 Task: Create List Brand Architecture in Board Brand Messaging Development to Workspace Email Service Providers. Create List Brand Essence in Board Email Marketing List Cleaning and Segmentation to Workspace Email Service Providers. Create List Brand Promise in Board Product Quality Control and Assurance to Workspace Email Service Providers
Action: Mouse moved to (94, 299)
Screenshot: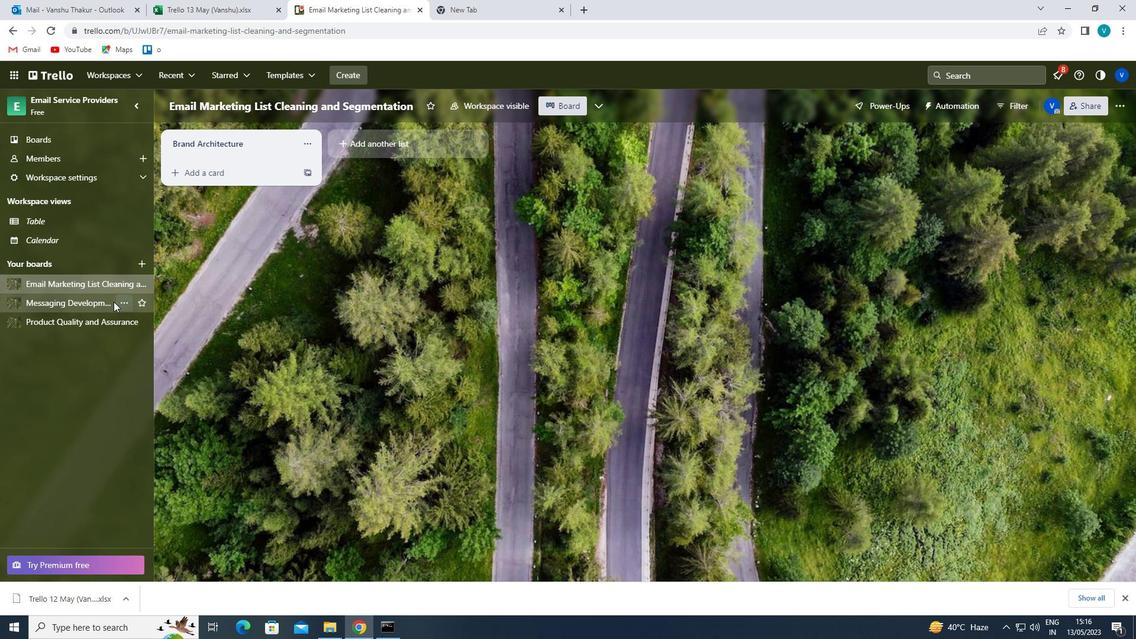 
Action: Mouse pressed left at (94, 299)
Screenshot: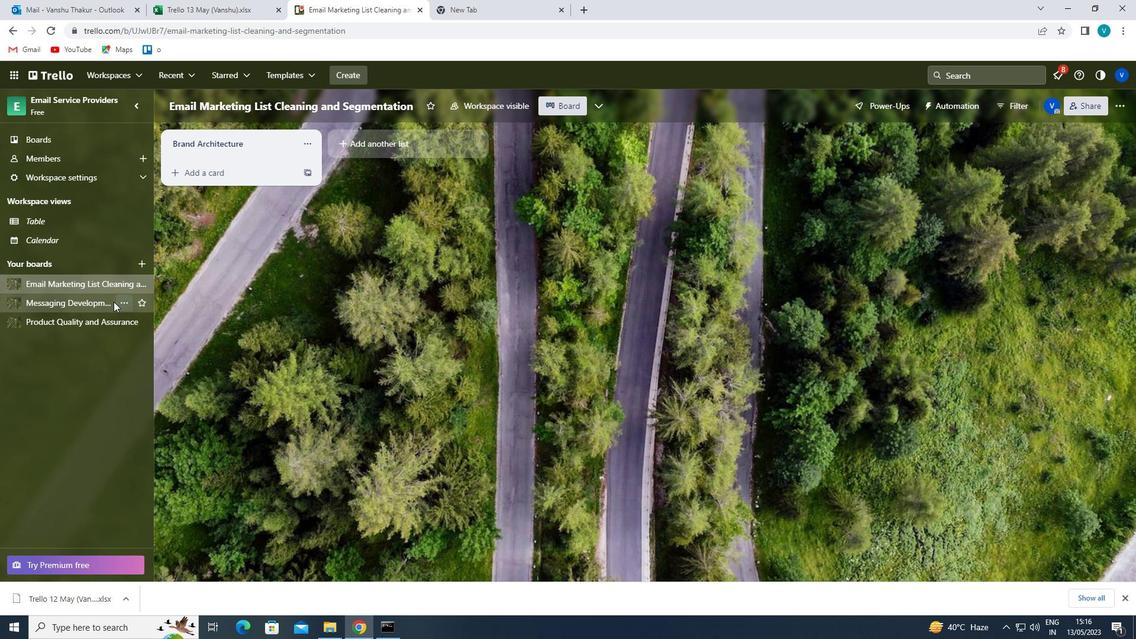 
Action: Mouse moved to (391, 143)
Screenshot: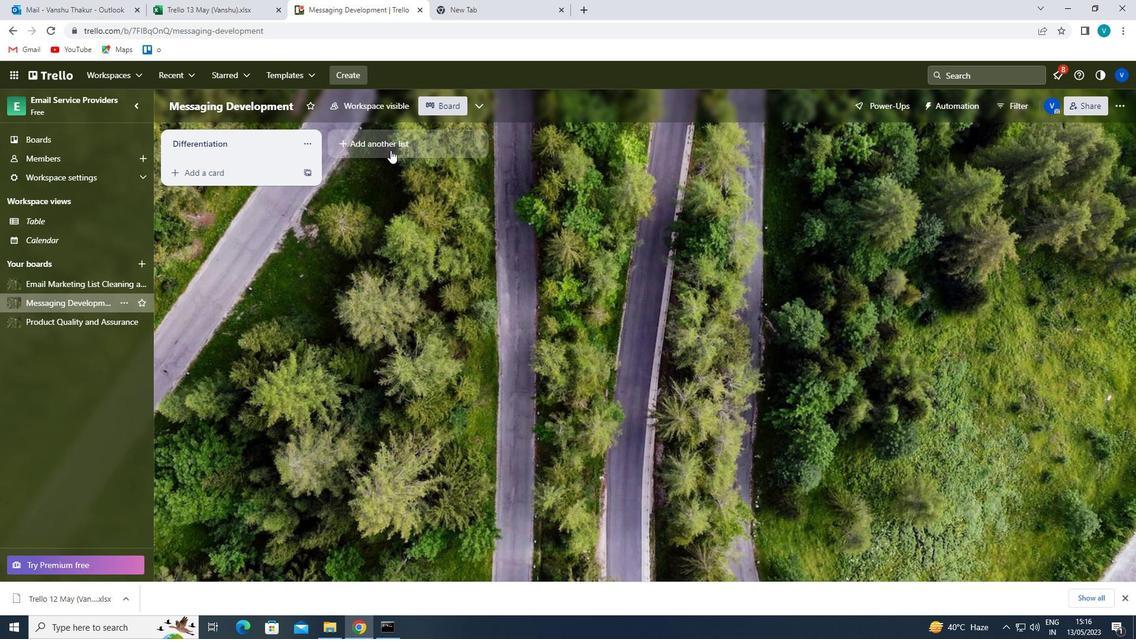 
Action: Mouse pressed left at (391, 143)
Screenshot: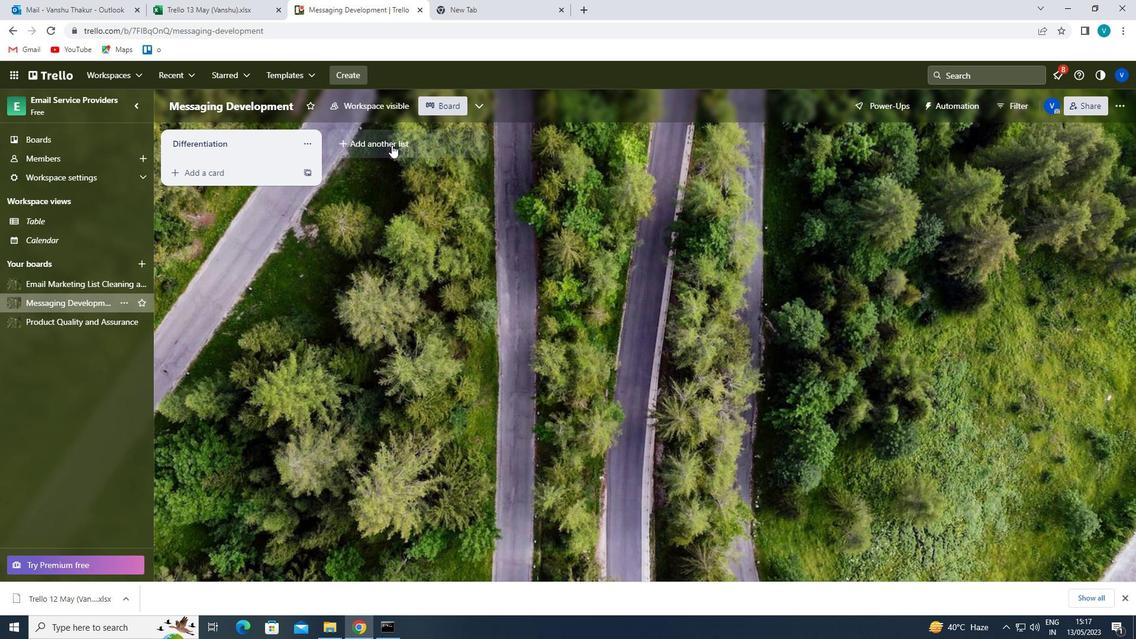 
Action: Key pressed <Key.shift>BRAND<Key.space><Key.shift>ARCHITECTURE<Key.enter>
Screenshot: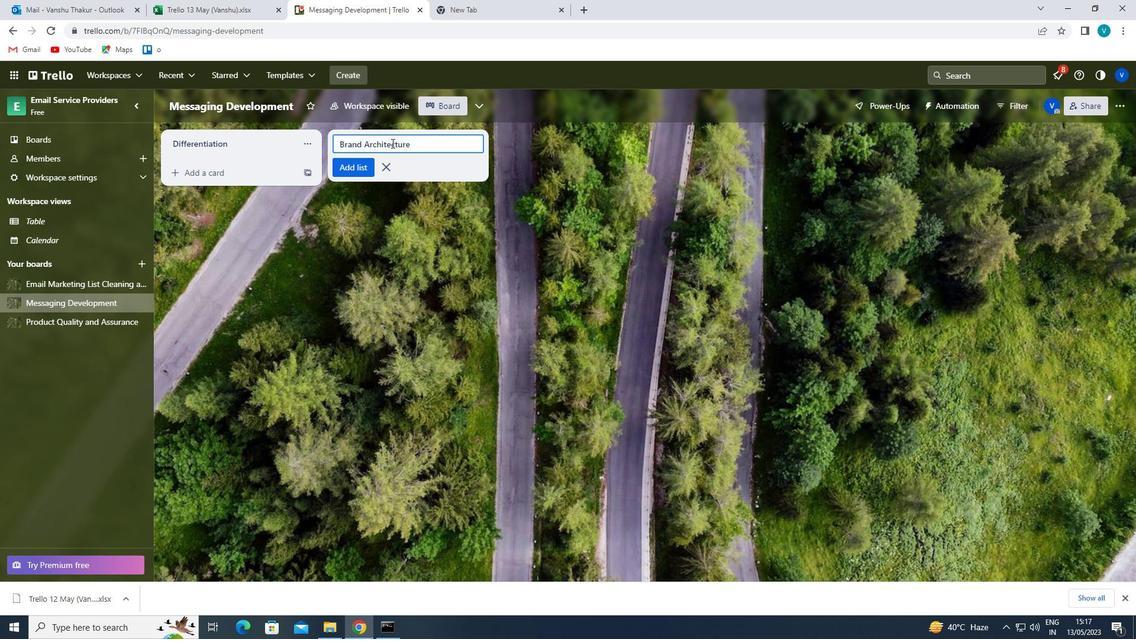 
Action: Mouse moved to (101, 278)
Screenshot: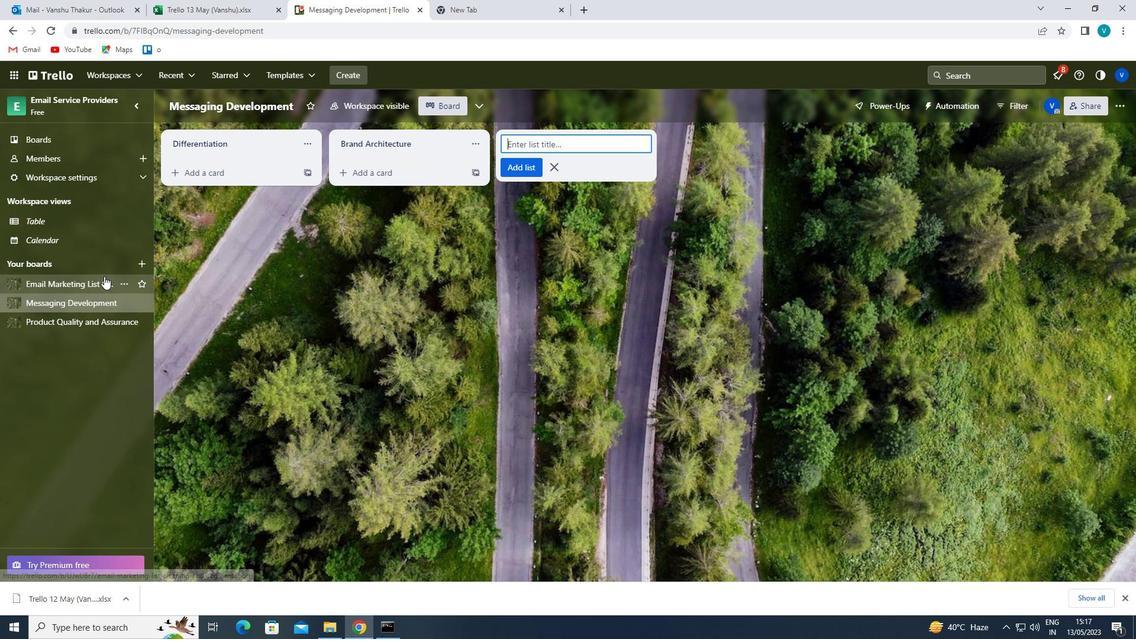 
Action: Mouse pressed left at (101, 278)
Screenshot: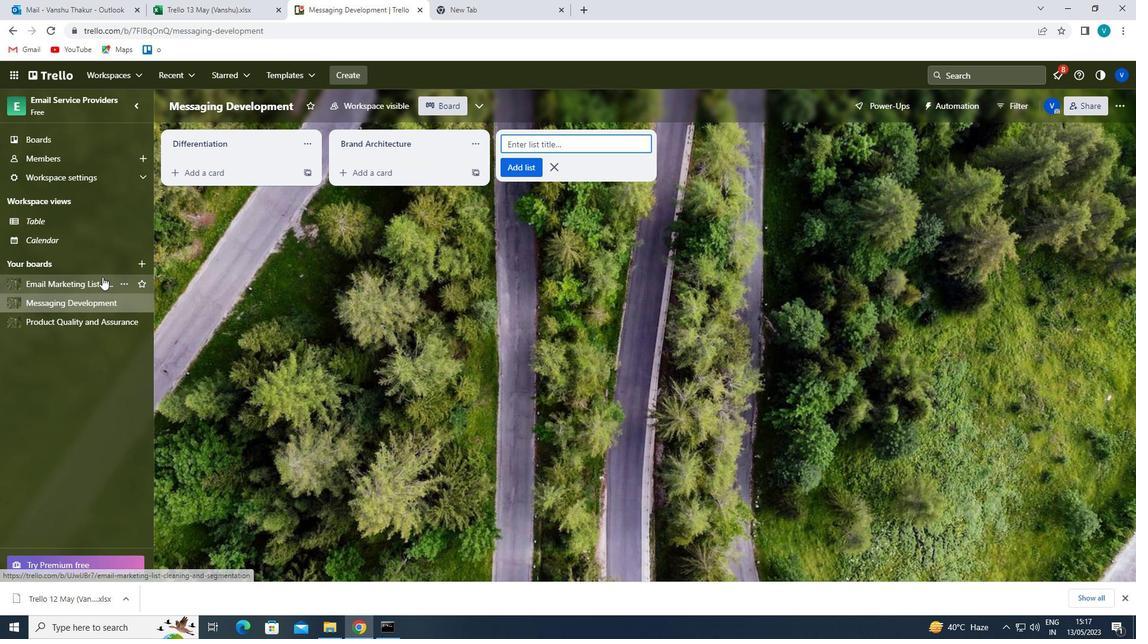 
Action: Mouse moved to (403, 143)
Screenshot: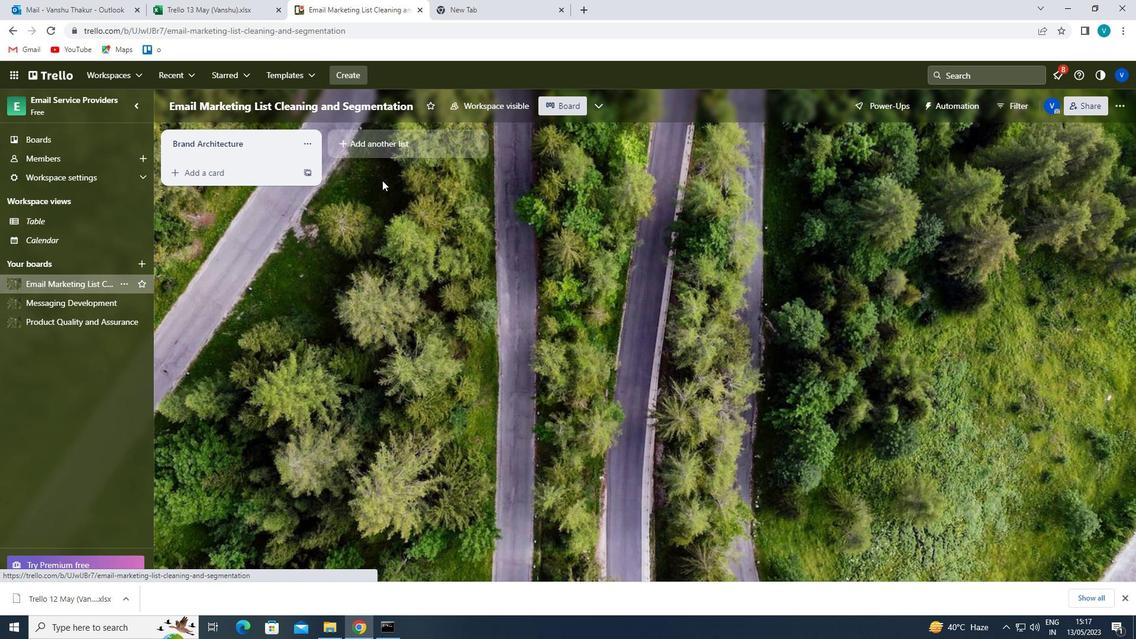 
Action: Mouse pressed left at (403, 143)
Screenshot: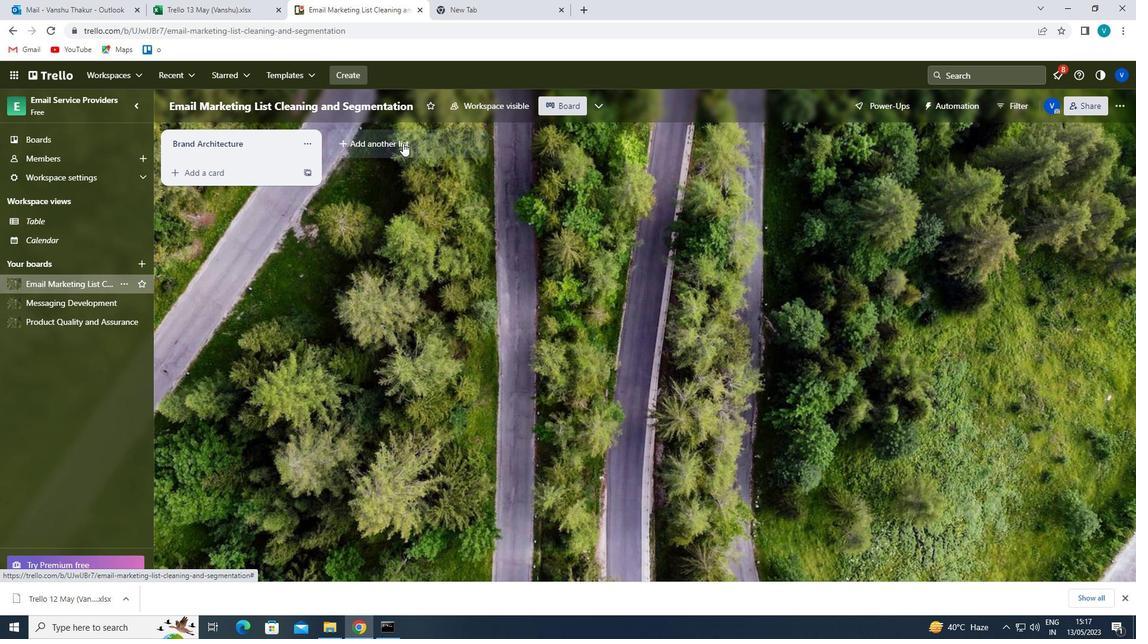 
Action: Mouse moved to (407, 145)
Screenshot: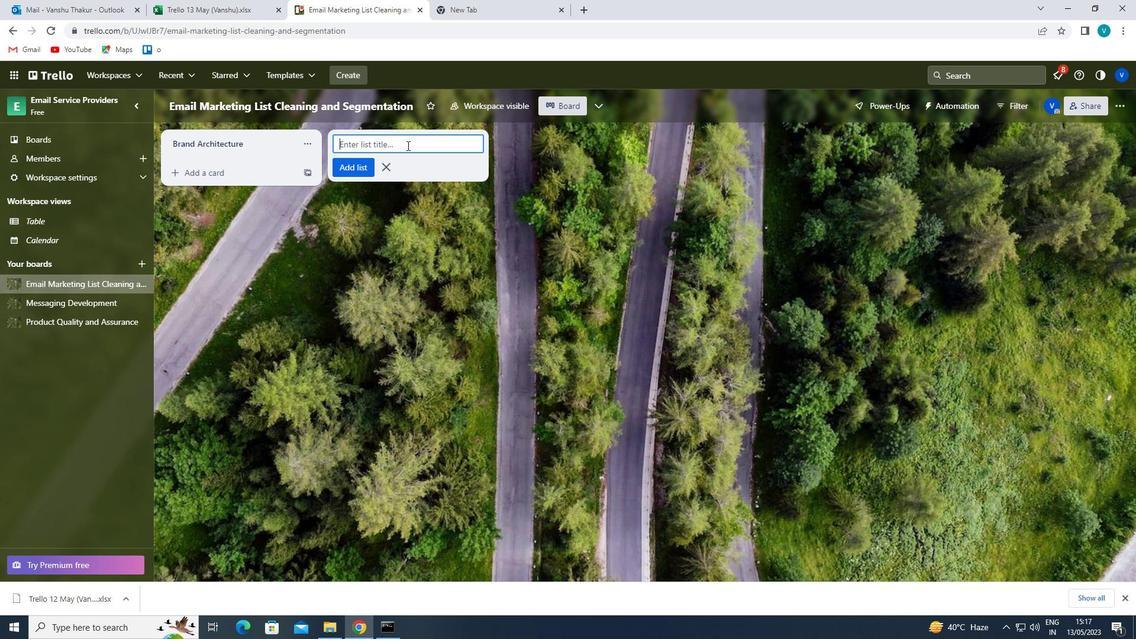 
Action: Key pressed <Key.shift><Key.shift><Key.shift>BNR<Key.backspace><Key.backspace>RAND<Key.space><Key.shift>ESSENCE<Key.enter>
Screenshot: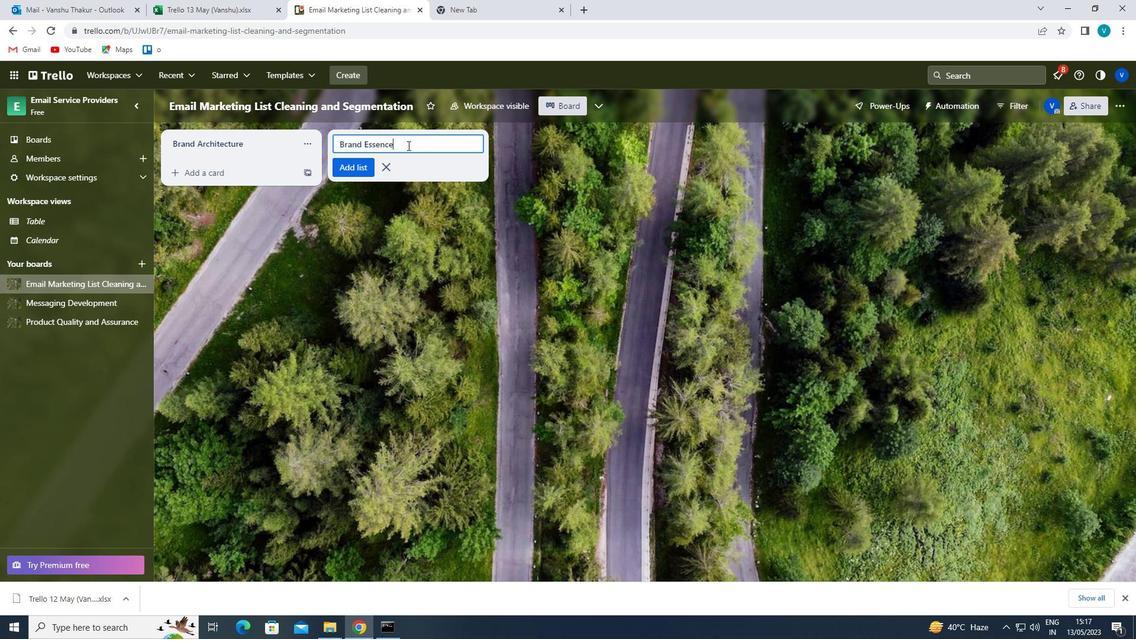
Action: Mouse moved to (53, 325)
Screenshot: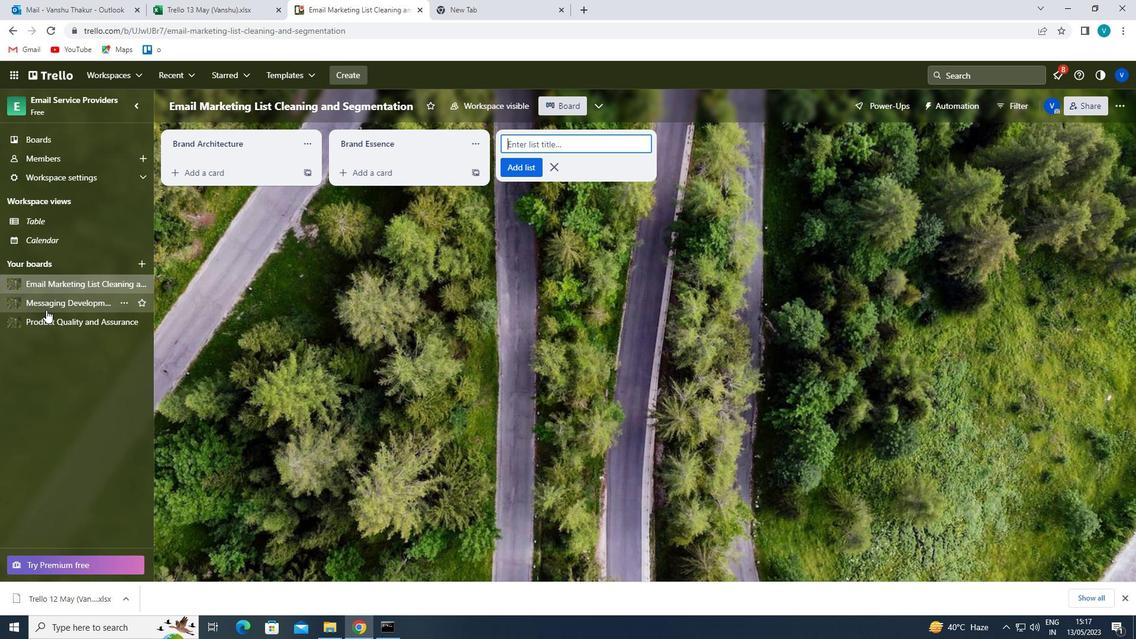 
Action: Mouse pressed left at (53, 325)
Screenshot: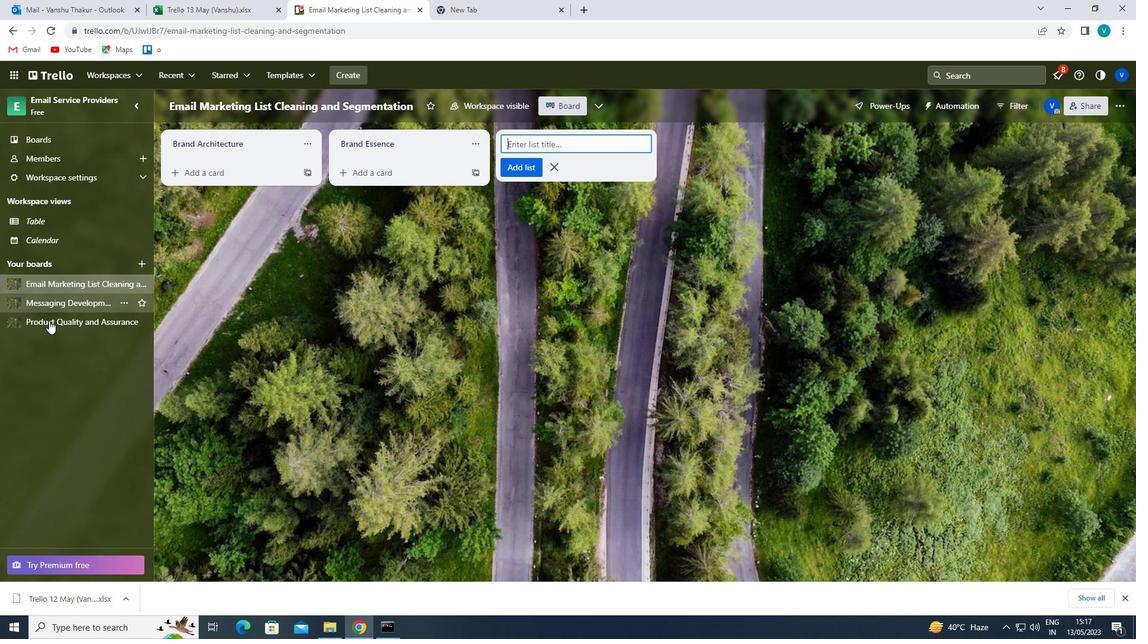 
Action: Mouse moved to (408, 145)
Screenshot: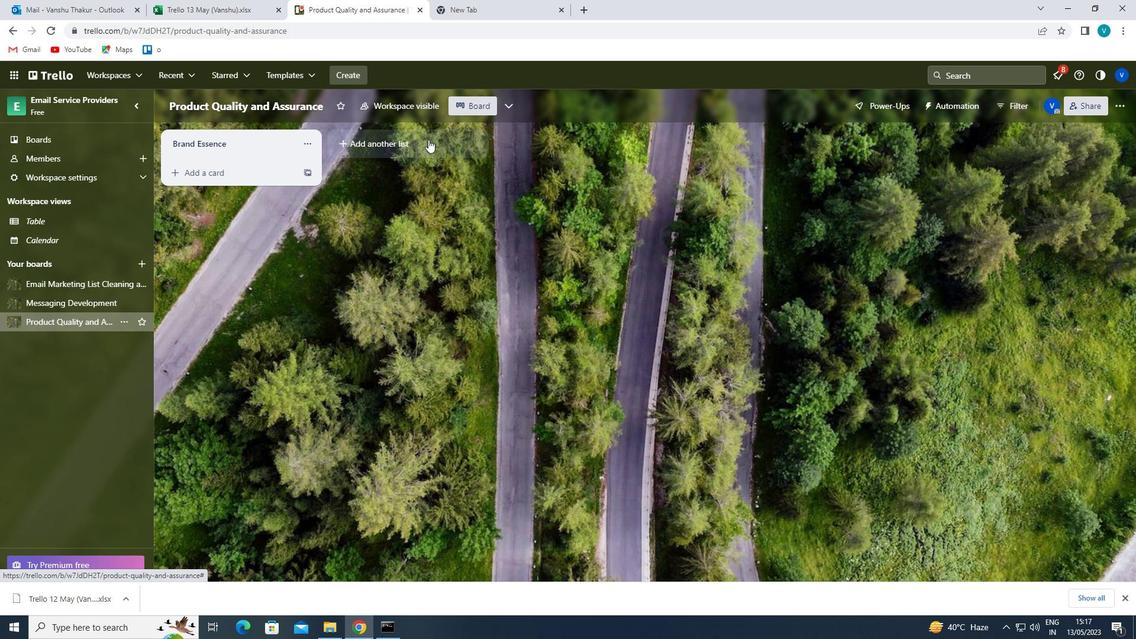 
Action: Mouse pressed left at (408, 145)
Screenshot: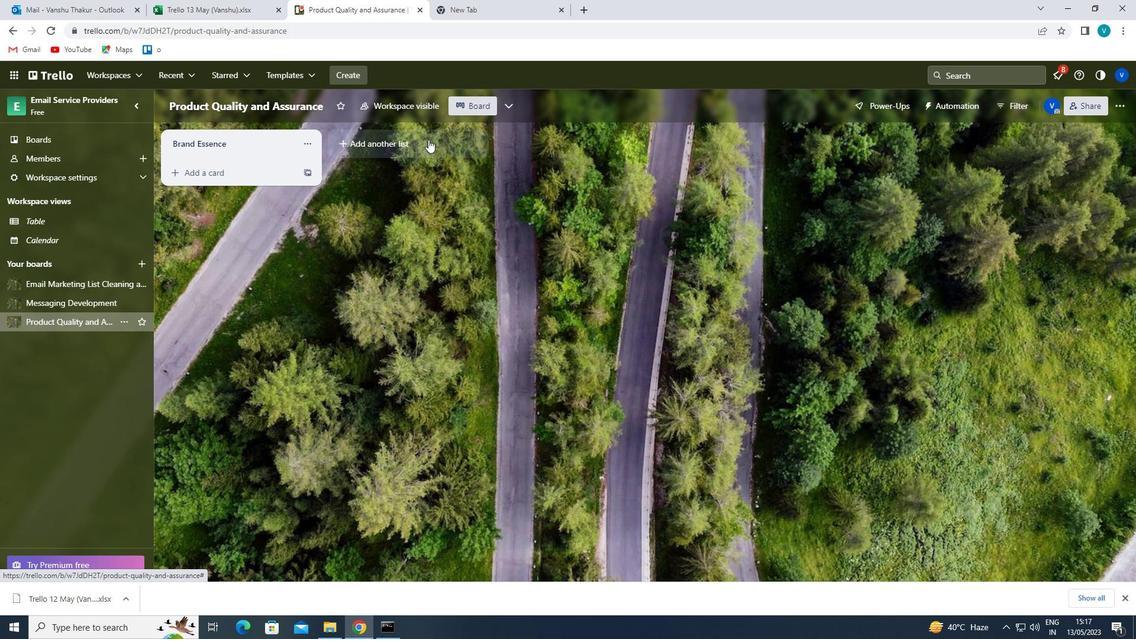 
Action: Key pressed <Key.shift>BRAND<Key.space><Key.shift>PROMISE<Key.space><Key.enter>
Screenshot: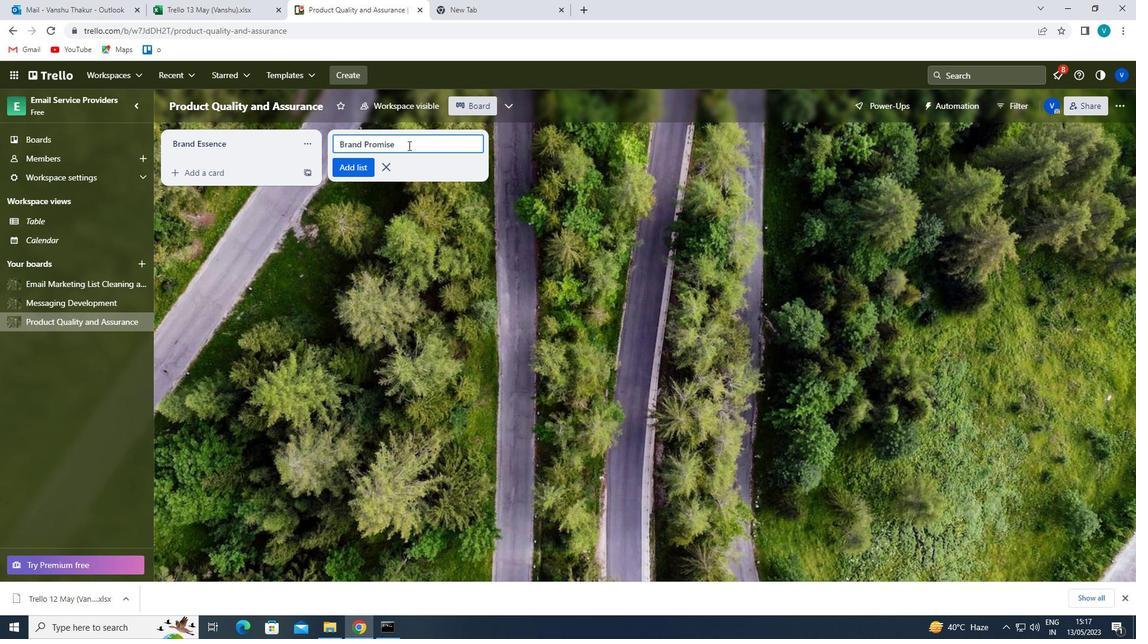 
